 Task: Discover historical landmarks in Boston, Massachusetts, and Philadelphia, Pennsylvania.
Action: Mouse moved to (132, 67)
Screenshot: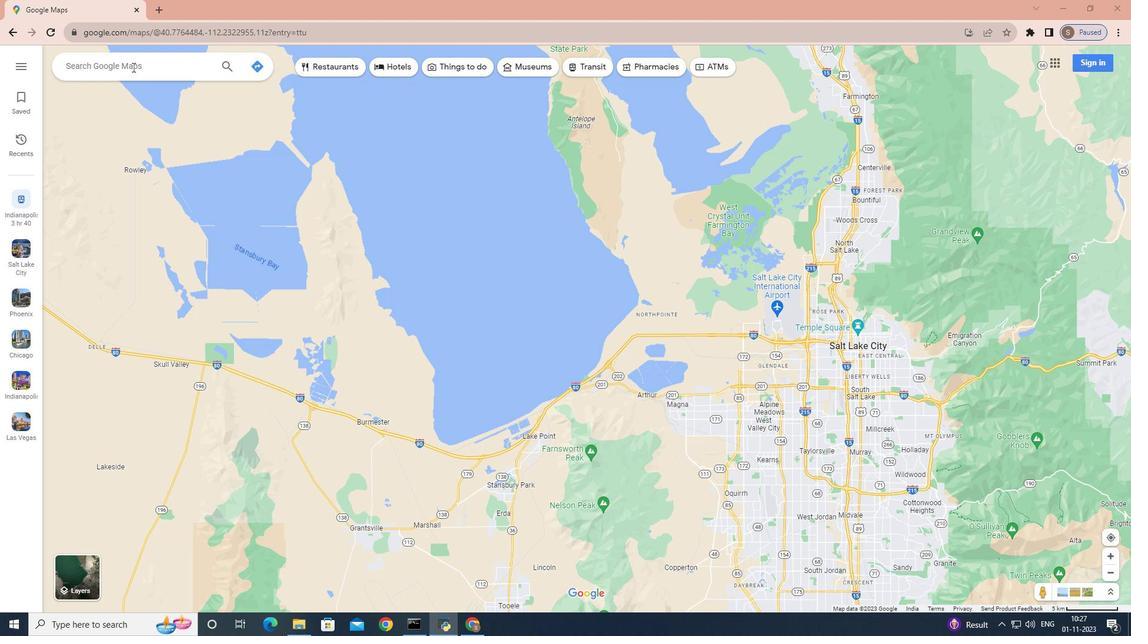 
Action: Mouse pressed left at (132, 67)
Screenshot: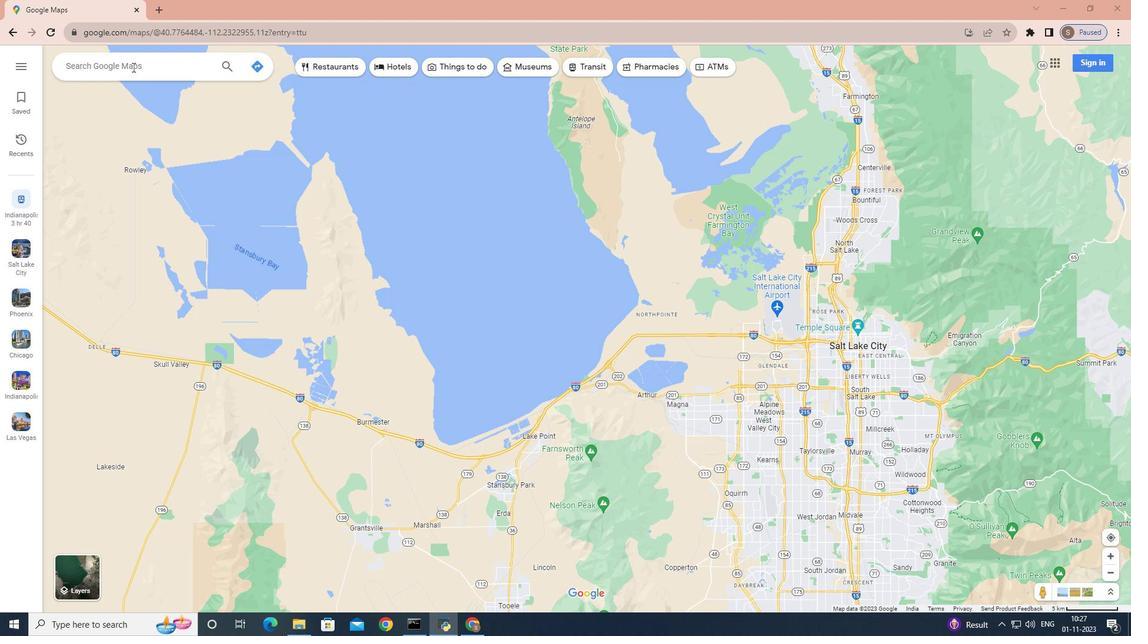 
Action: Key pressed <Key.shift_r>Boston,<Key.space><Key.shift_r>Masa<Key.backspace>sachusetts<Key.enter>
Screenshot: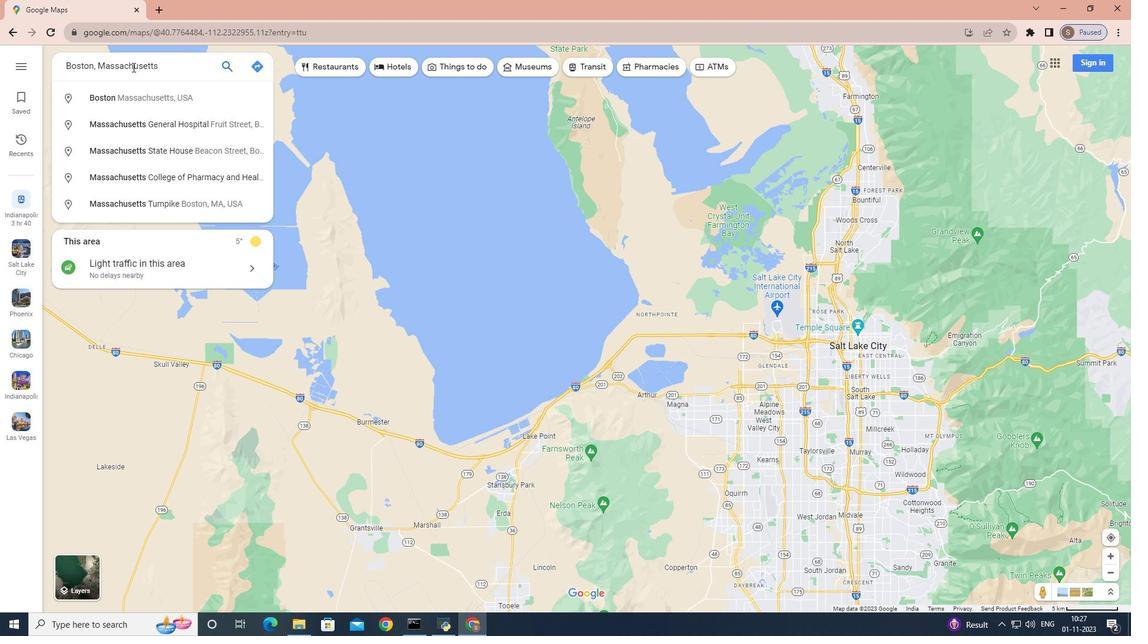 
Action: Mouse moved to (162, 263)
Screenshot: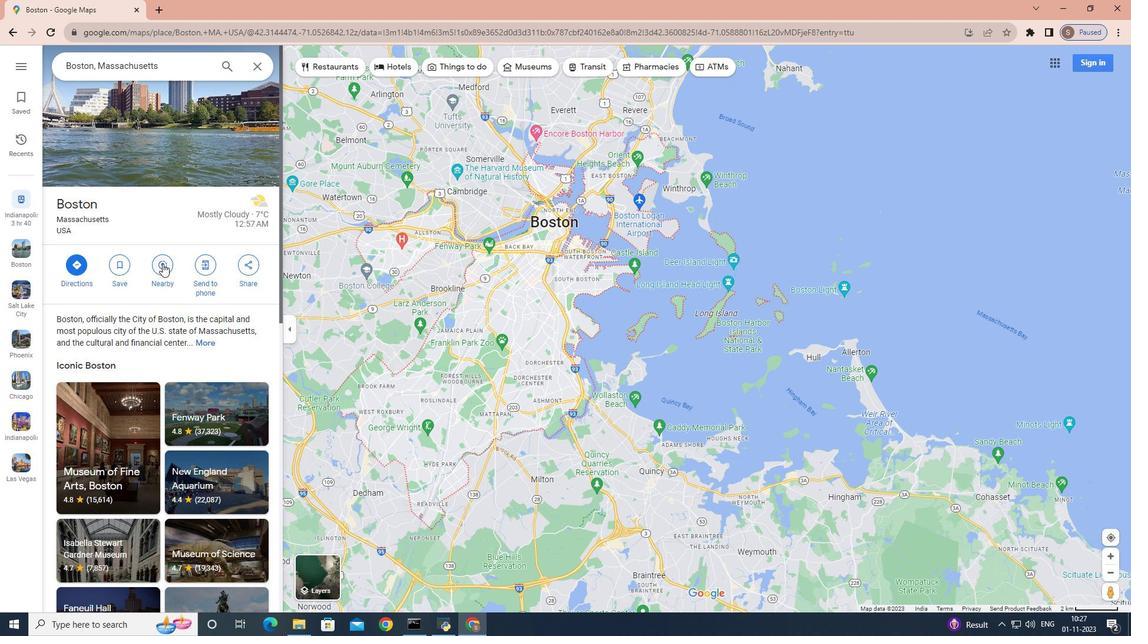 
Action: Mouse pressed left at (162, 263)
Screenshot: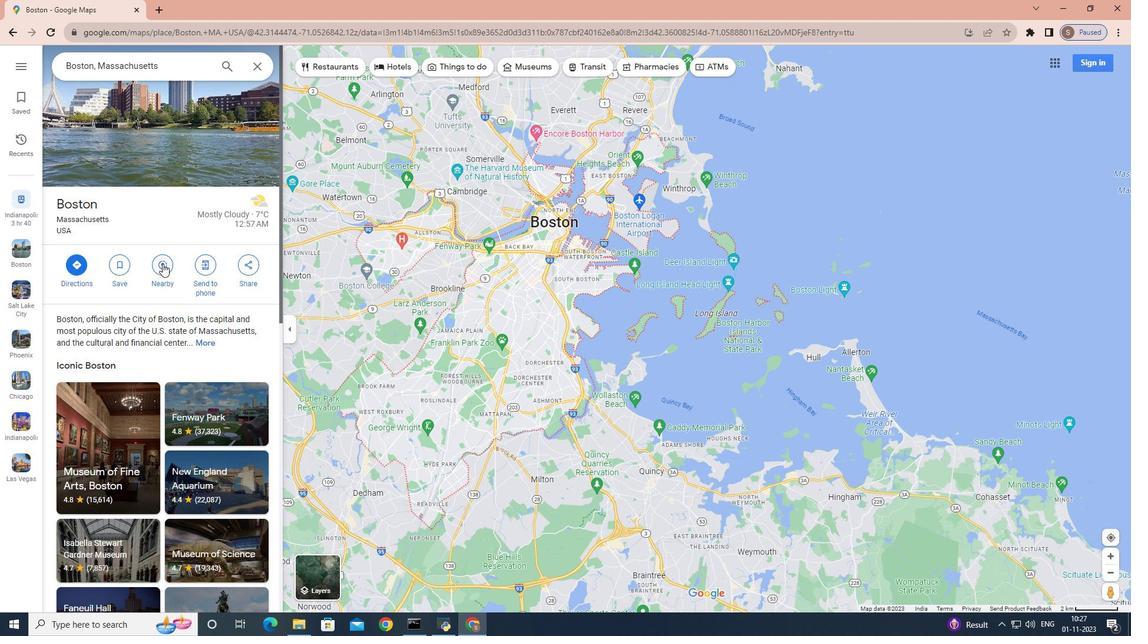 
Action: Key pressed historical<Key.space>landmarks
Screenshot: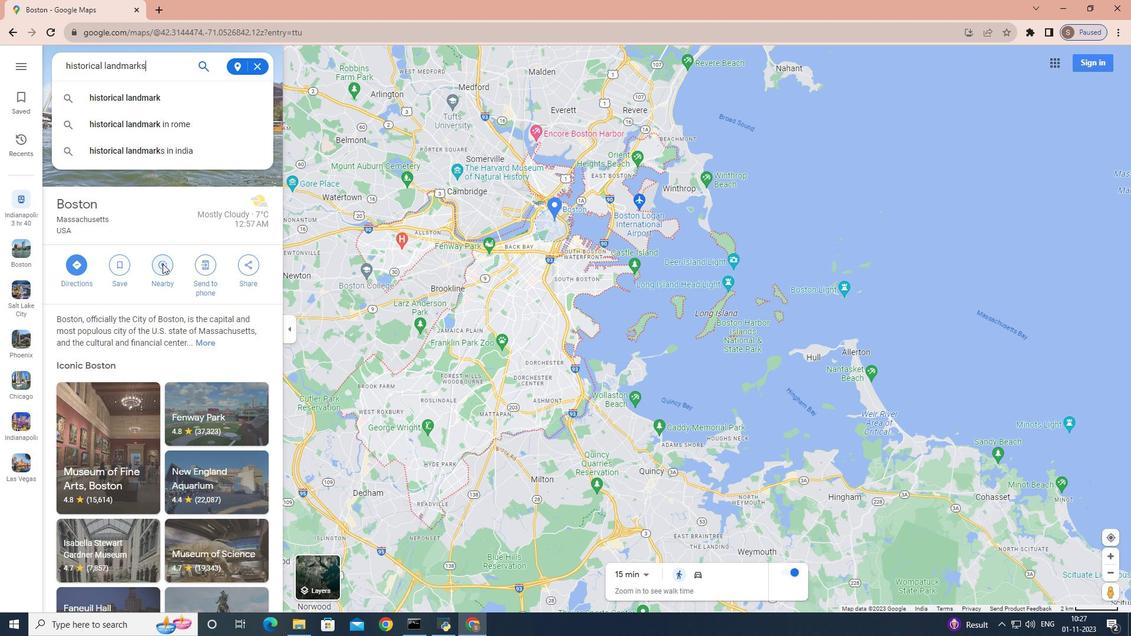 
Action: Mouse moved to (213, 253)
Screenshot: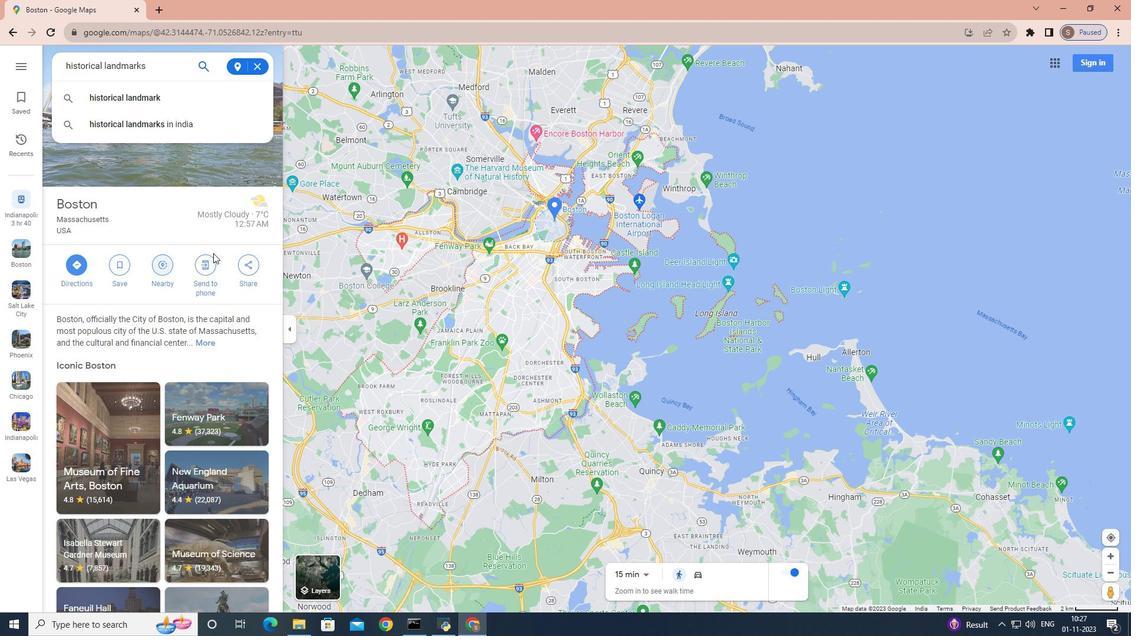 
Action: Key pressed <Key.enter>
Screenshot: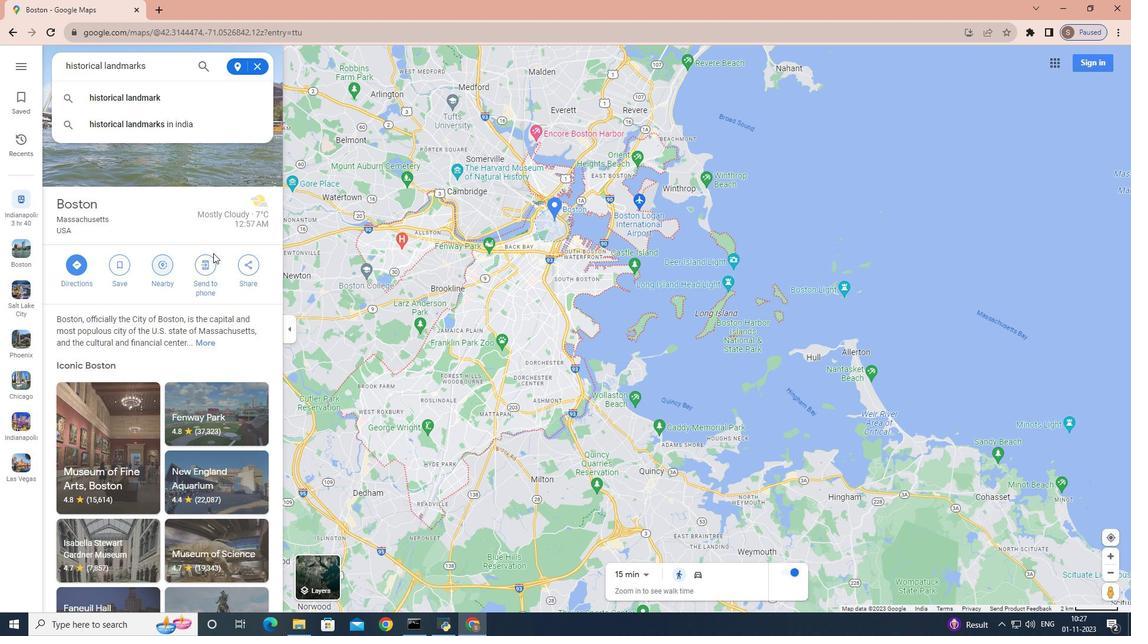
Action: Mouse moved to (257, 67)
Screenshot: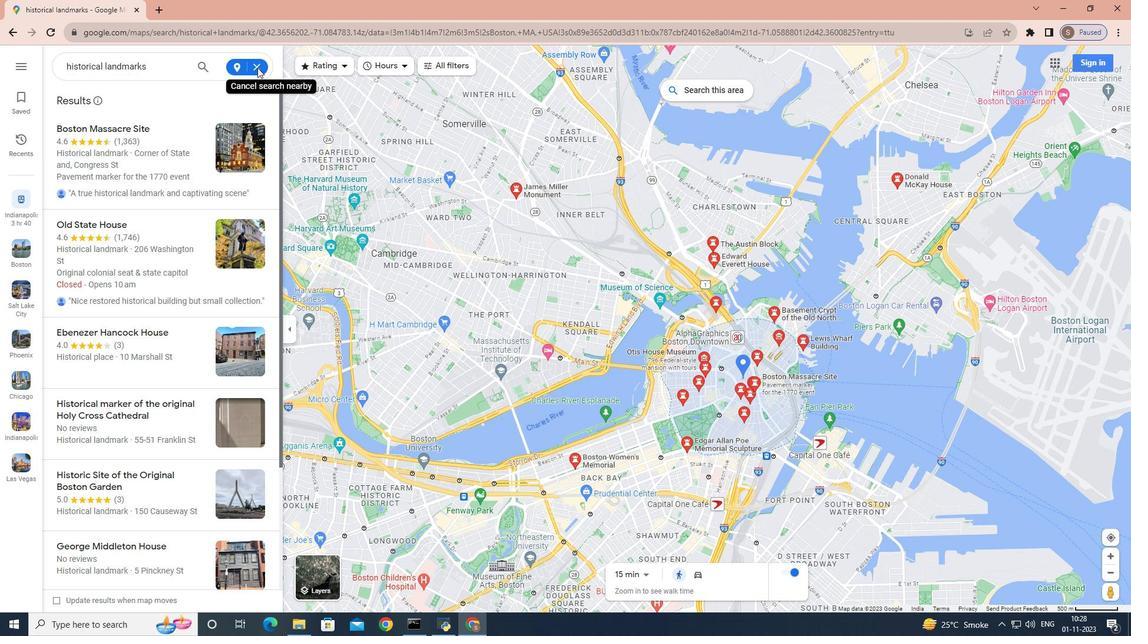 
Action: Mouse pressed left at (257, 67)
Screenshot: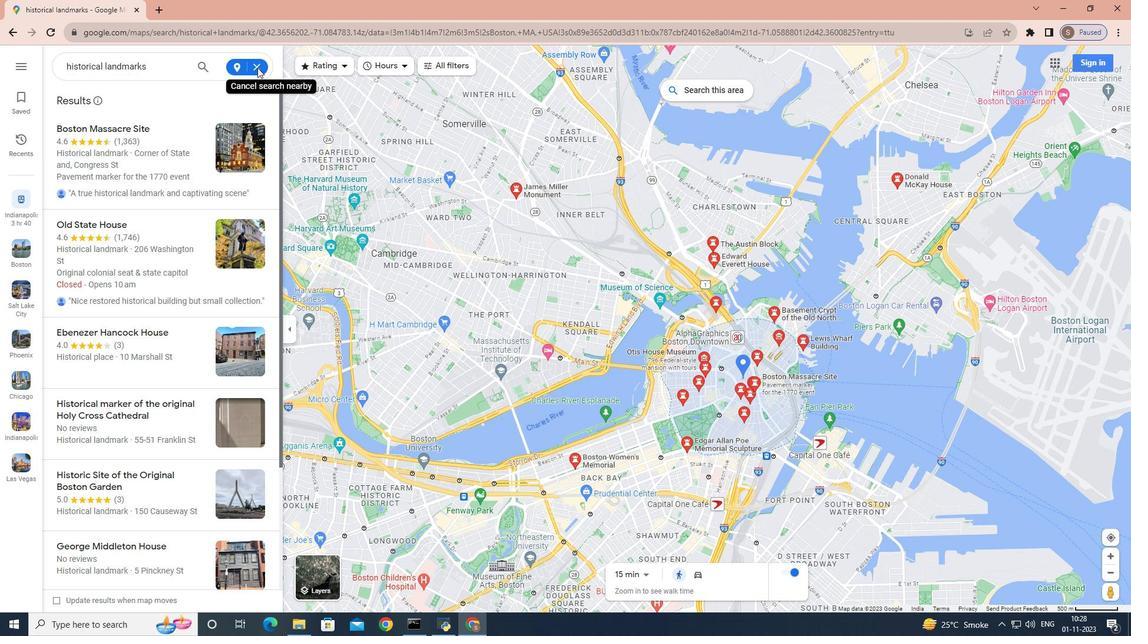 
Action: Mouse moved to (259, 70)
Screenshot: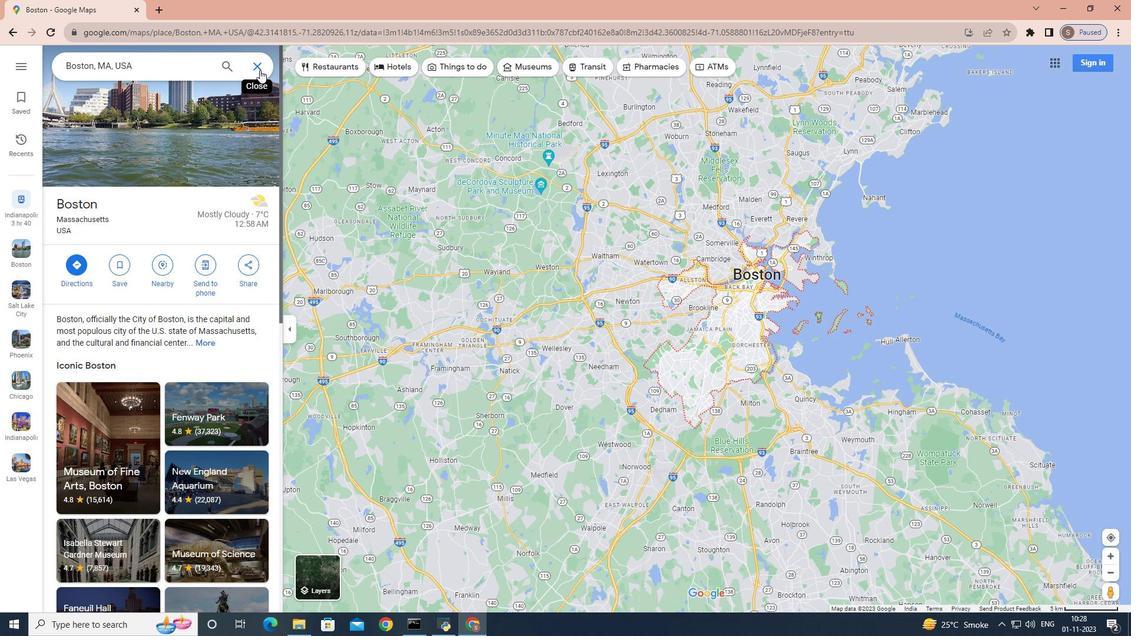 
Action: Mouse pressed left at (259, 70)
Screenshot: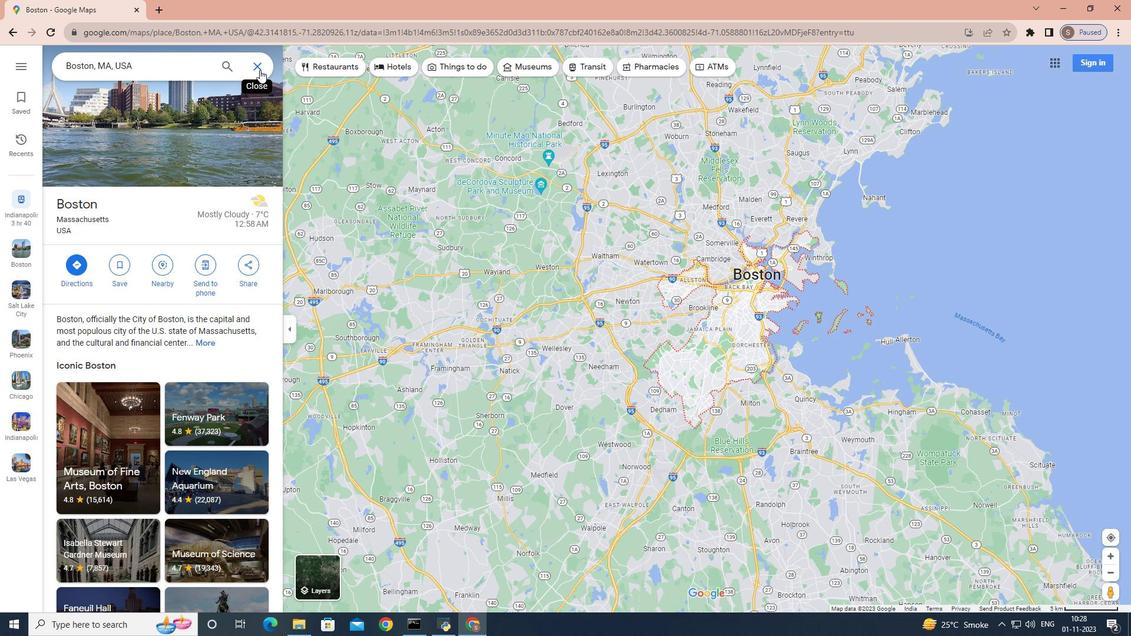
Action: Mouse moved to (180, 67)
Screenshot: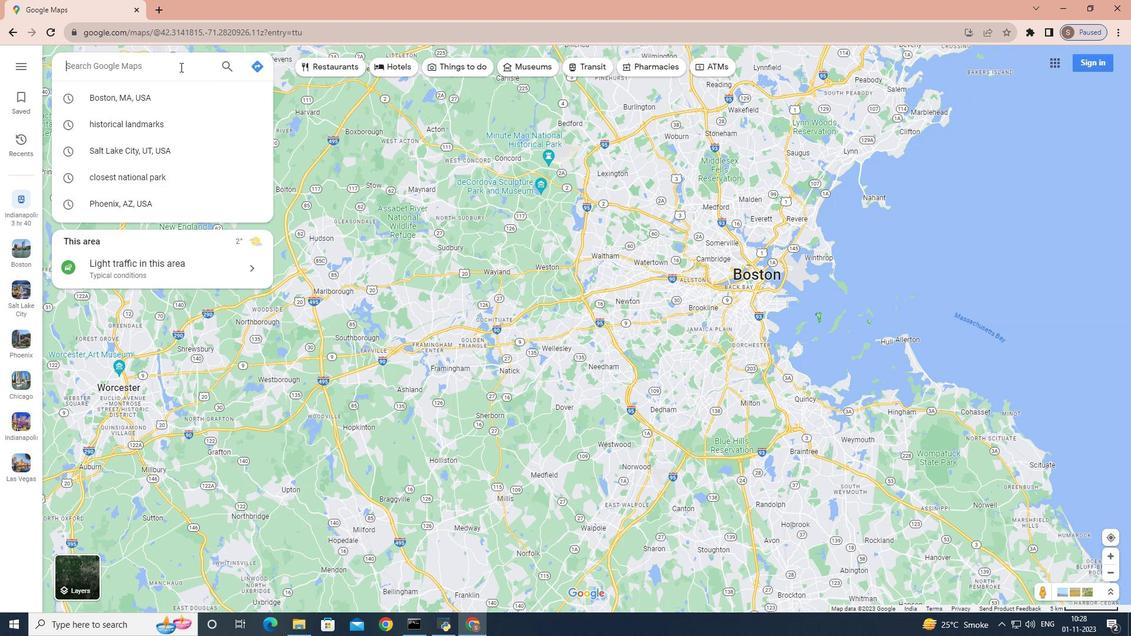 
Action: Key pressed <Key.shift_r>Philadelphia,<Key.space><Key.shift_r>Pennsyvania
Screenshot: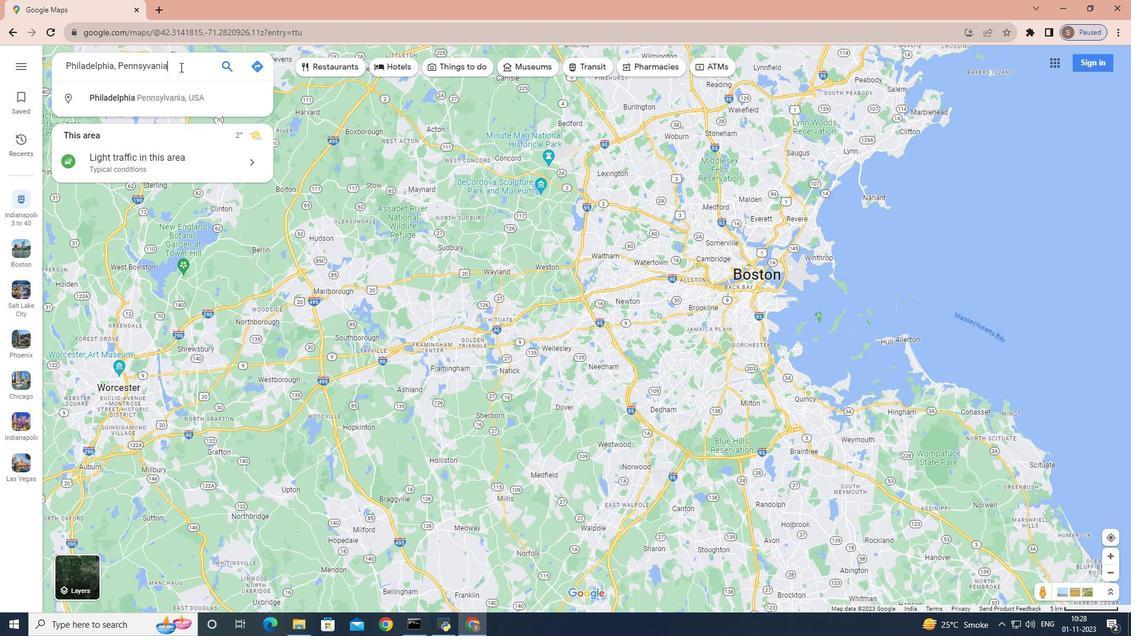 
Action: Mouse moved to (230, 60)
Screenshot: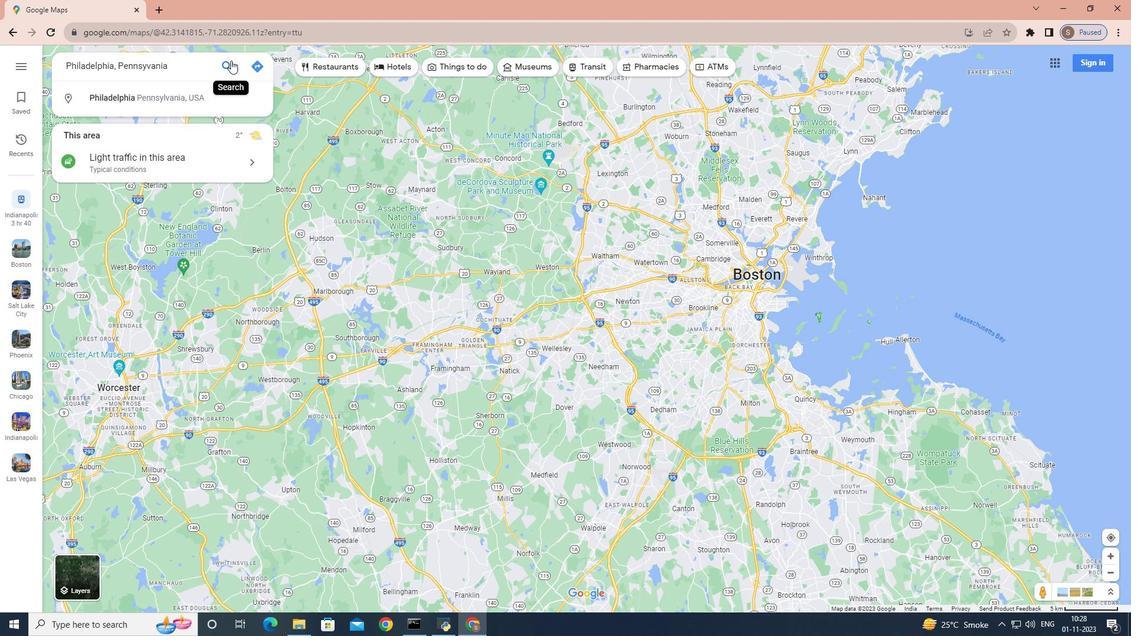 
Action: Mouse pressed left at (230, 60)
Screenshot: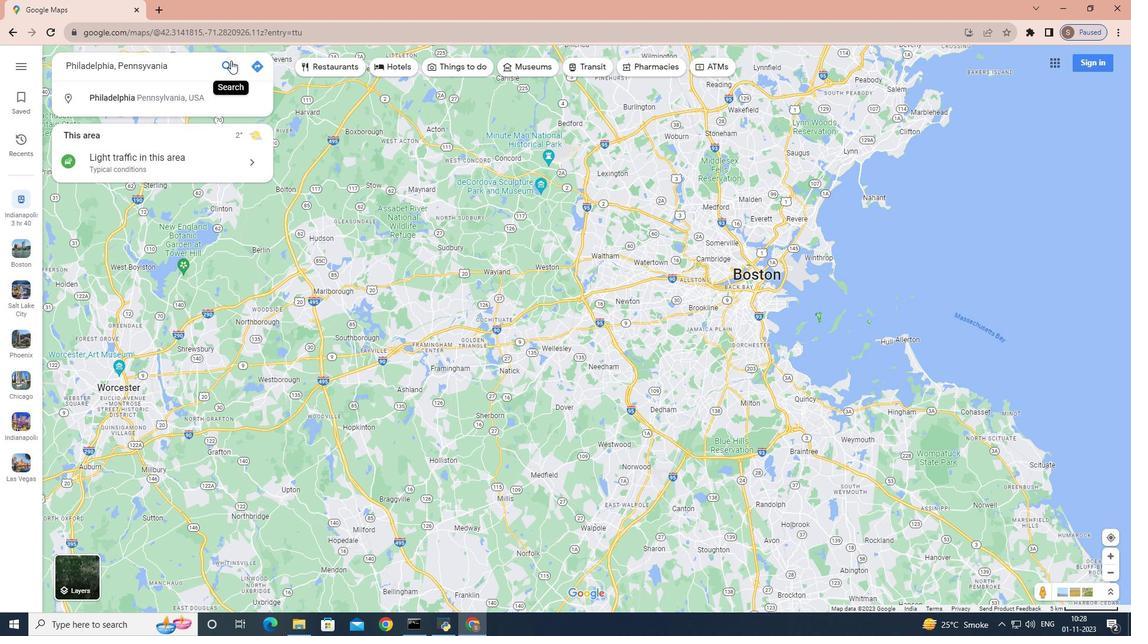
Action: Mouse moved to (169, 267)
Screenshot: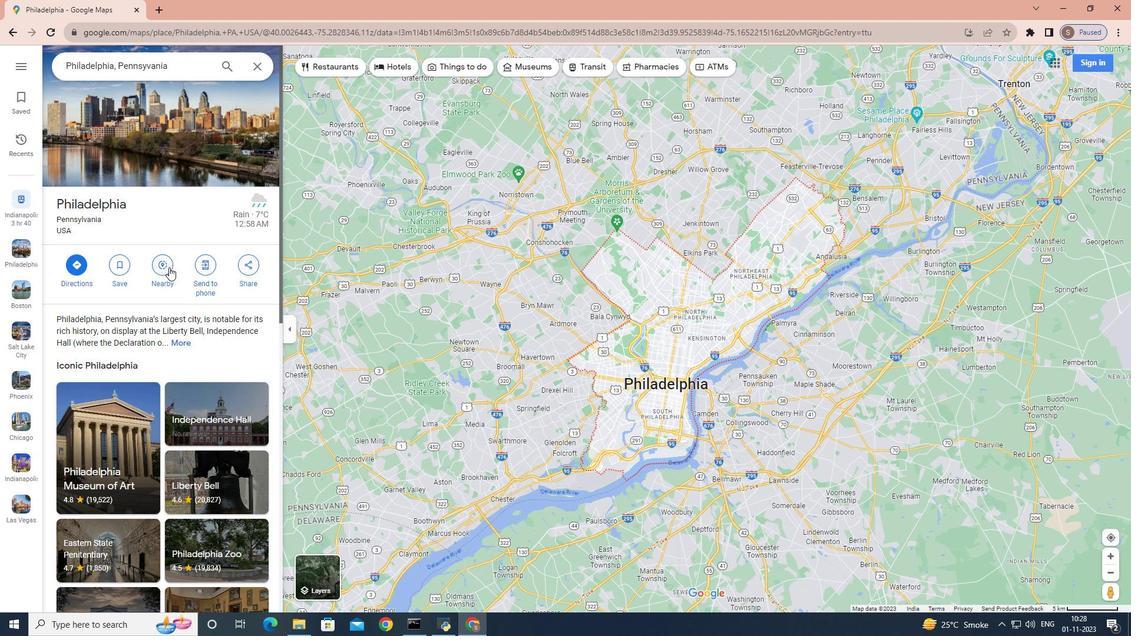 
Action: Mouse pressed left at (169, 267)
Screenshot: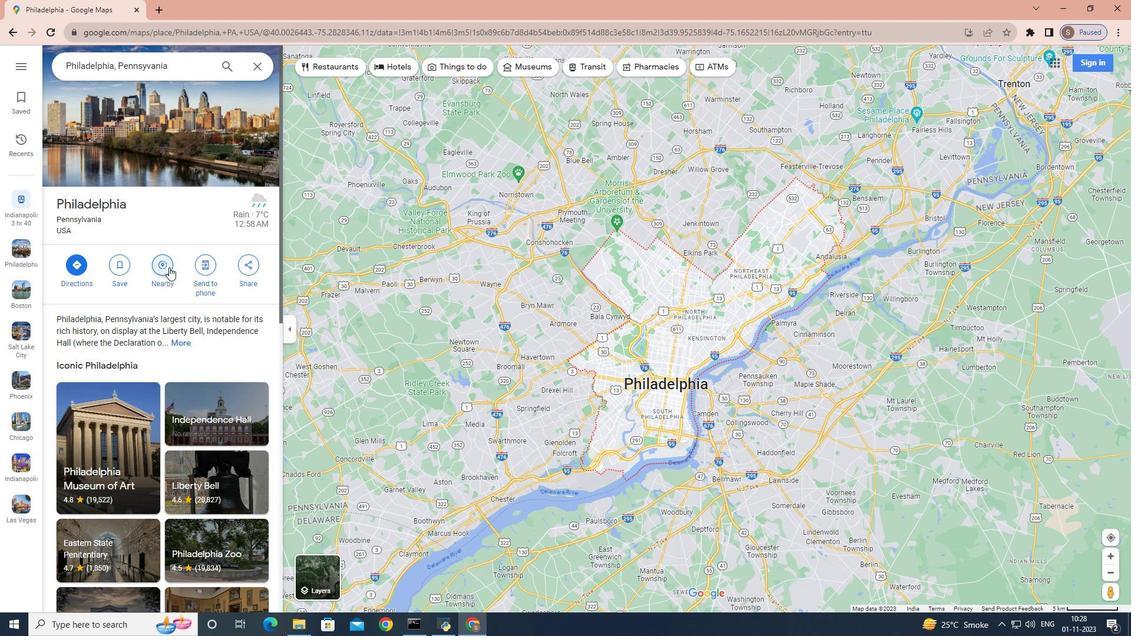 
Action: Key pressed historical<Key.space>landmarks
Screenshot: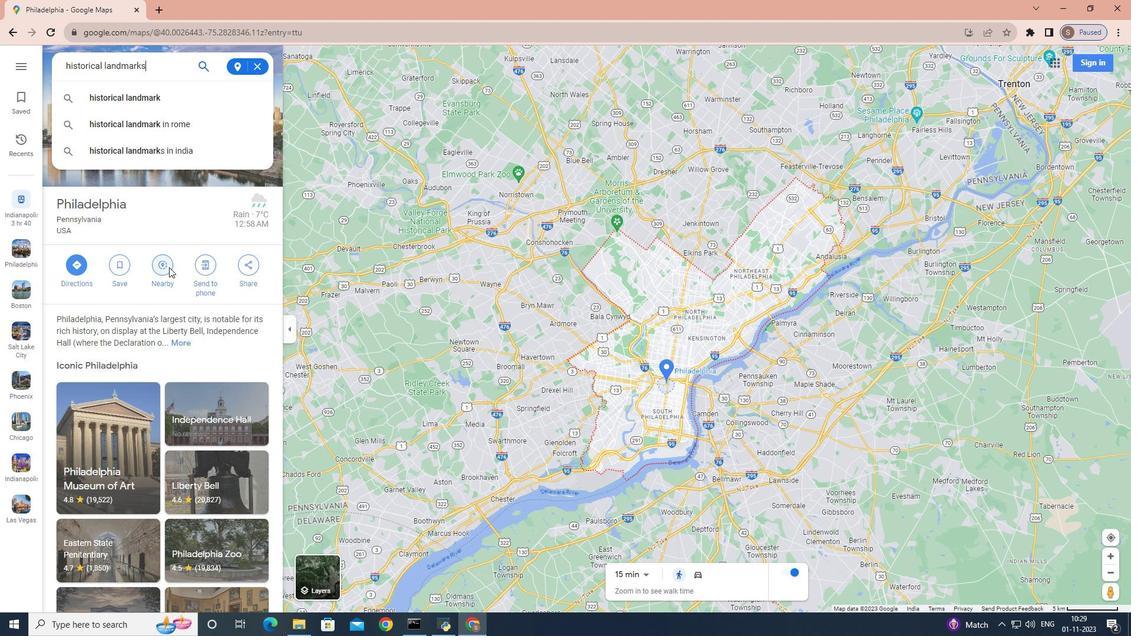 
Action: Mouse moved to (179, 266)
Screenshot: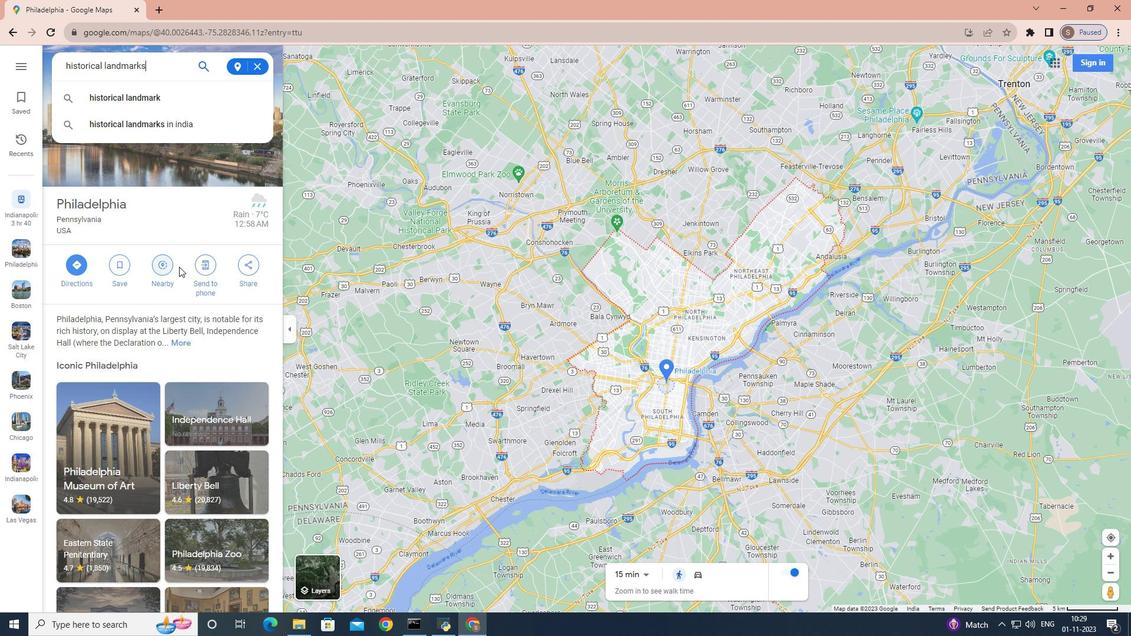 
Action: Key pressed <Key.enter>
Screenshot: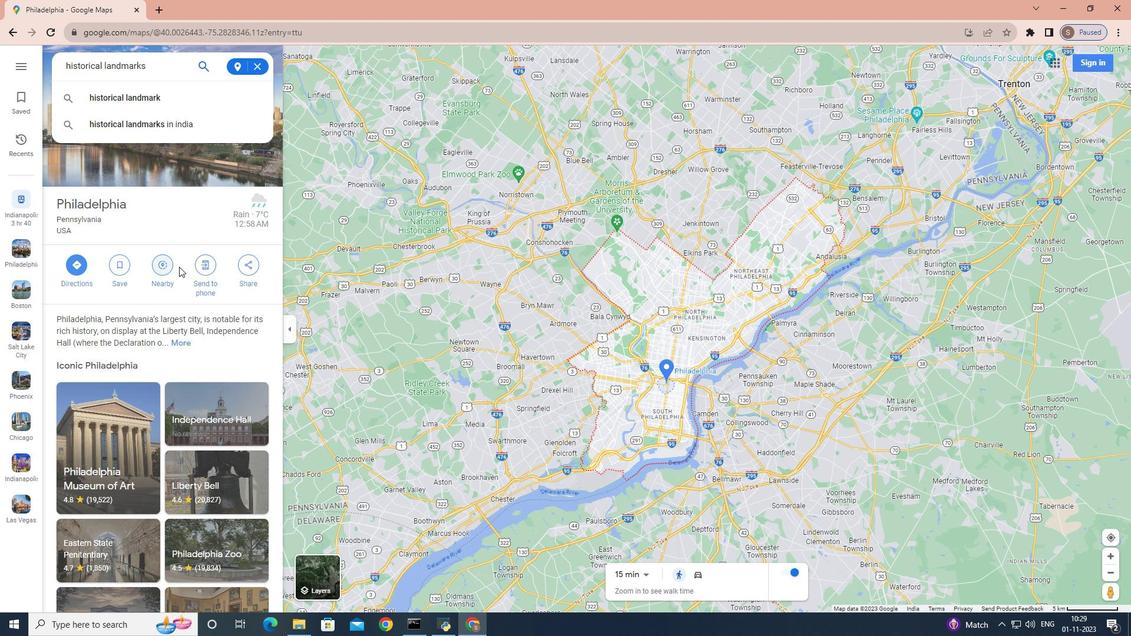 
Action: Mouse scrolled (179, 267) with delta (0, 0)
Screenshot: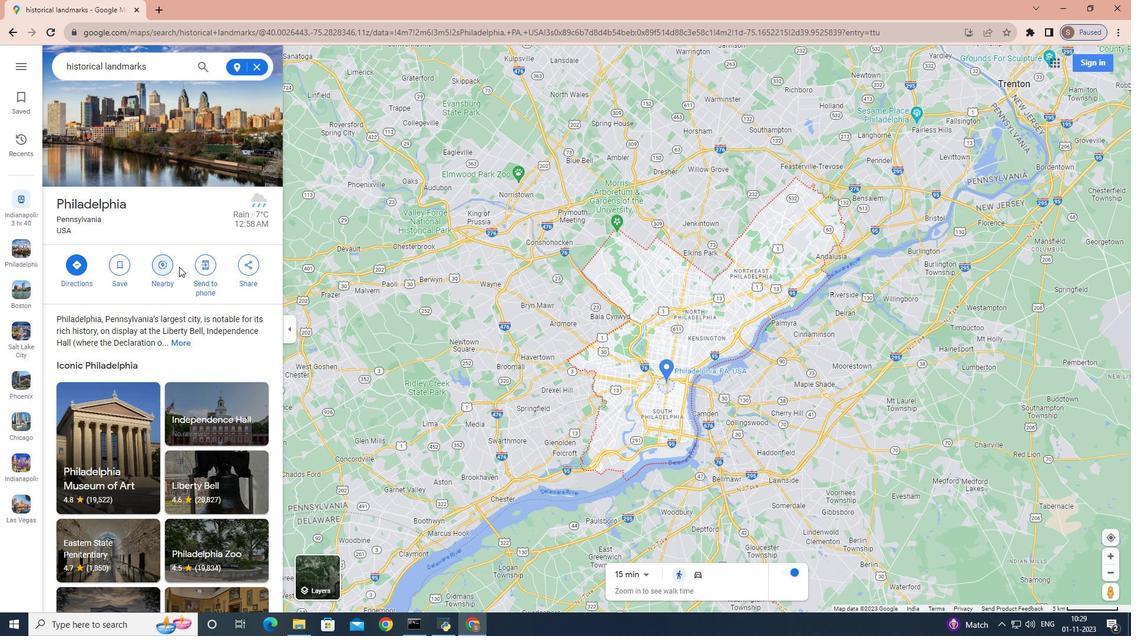 
Action: Mouse moved to (189, 274)
Screenshot: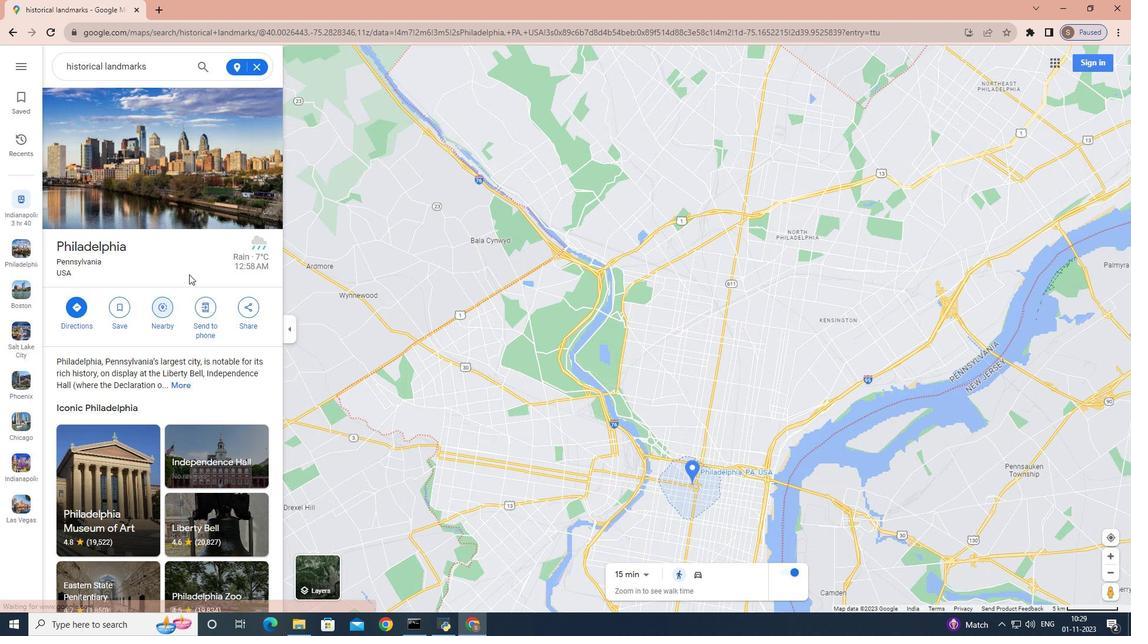 
Action: Mouse scrolled (189, 273) with delta (0, 0)
Screenshot: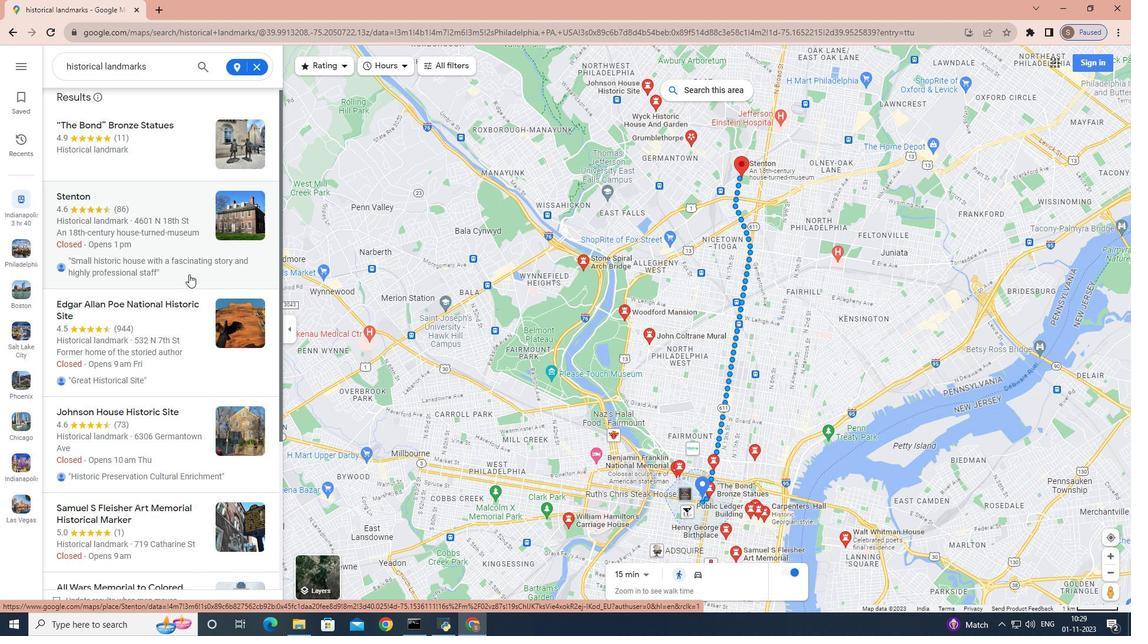 
Action: Mouse scrolled (189, 273) with delta (0, 0)
Screenshot: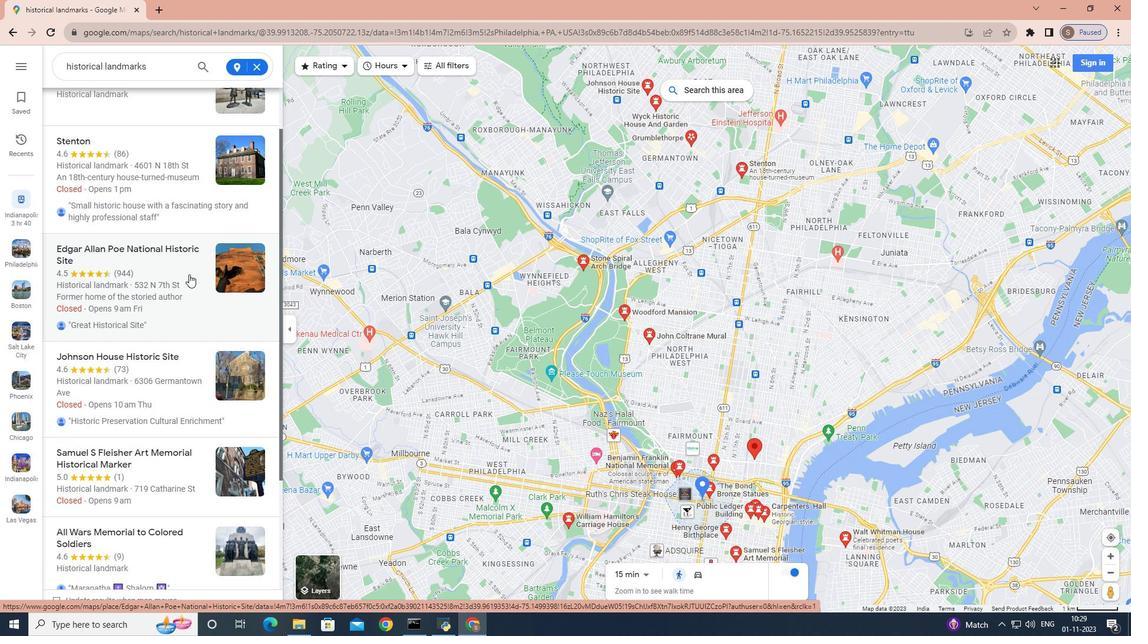 
